 Task: Sort the recently solved tickets in your group, order by Latest update by the requester in descending order.
Action: Mouse moved to (270, 493)
Screenshot: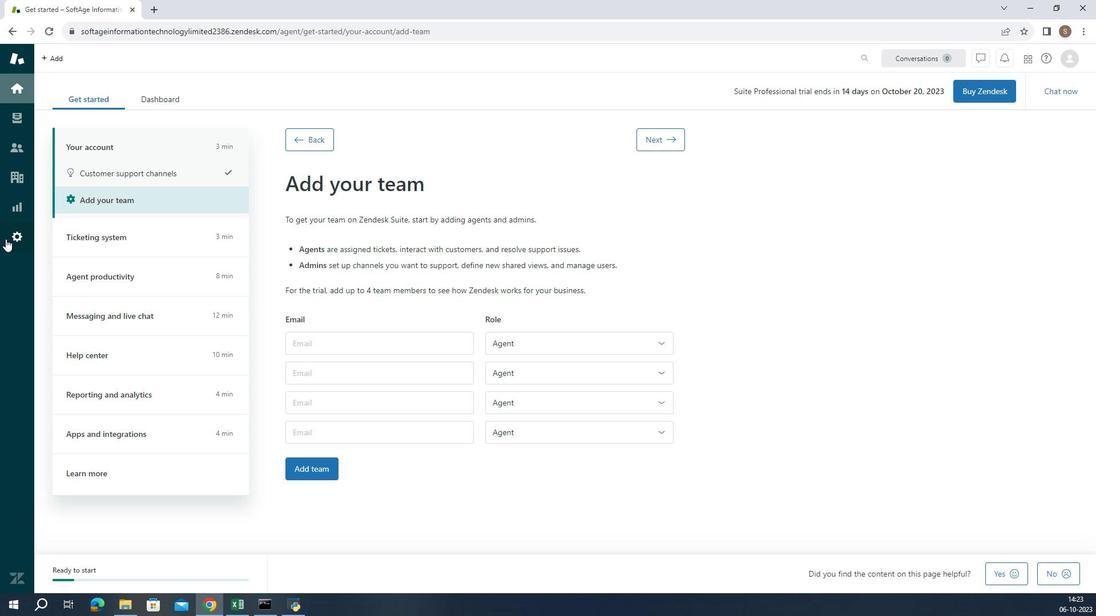 
Action: Mouse pressed left at (270, 493)
Screenshot: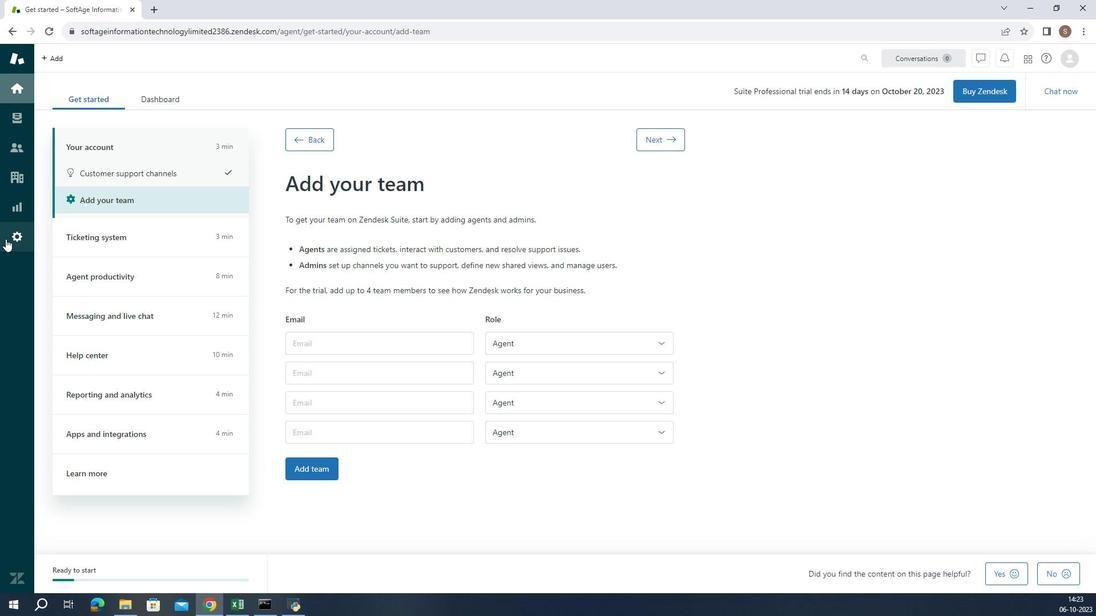 
Action: Mouse moved to (379, 499)
Screenshot: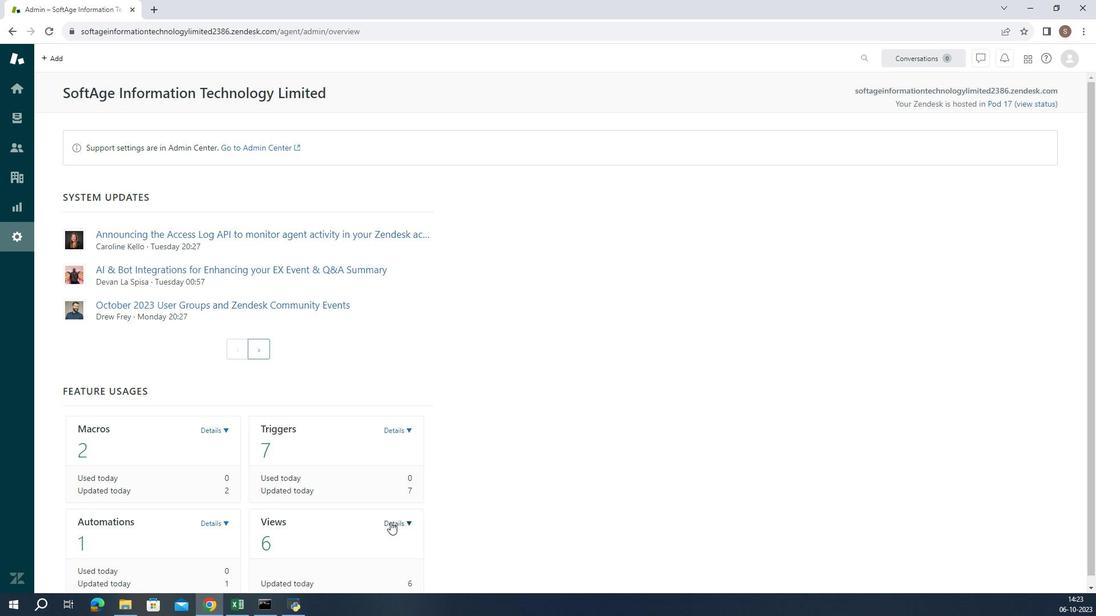 
Action: Mouse pressed left at (379, 499)
Screenshot: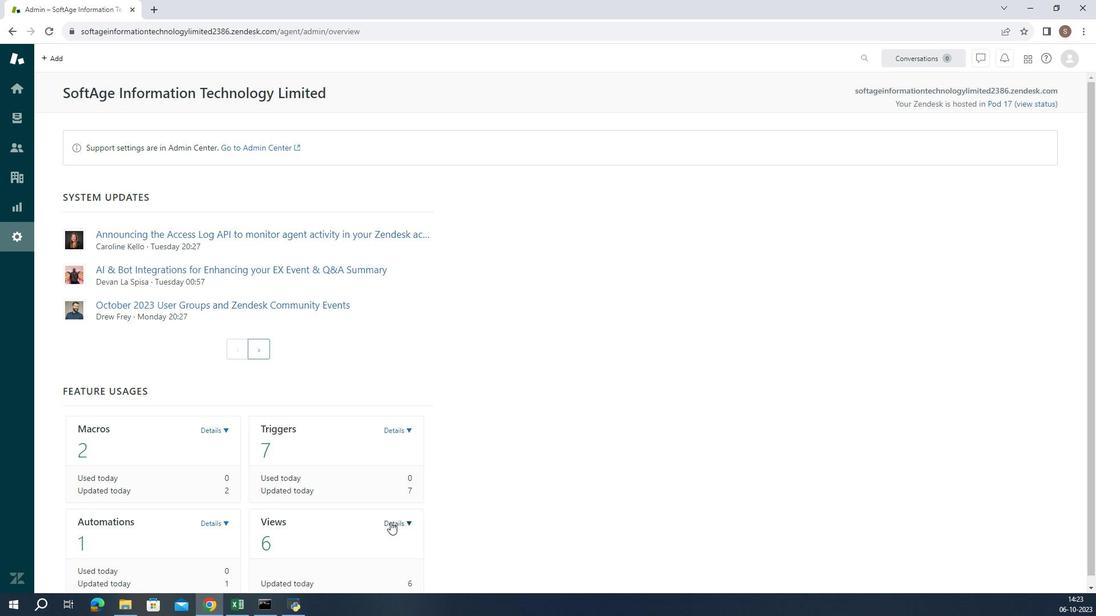 
Action: Mouse moved to (364, 500)
Screenshot: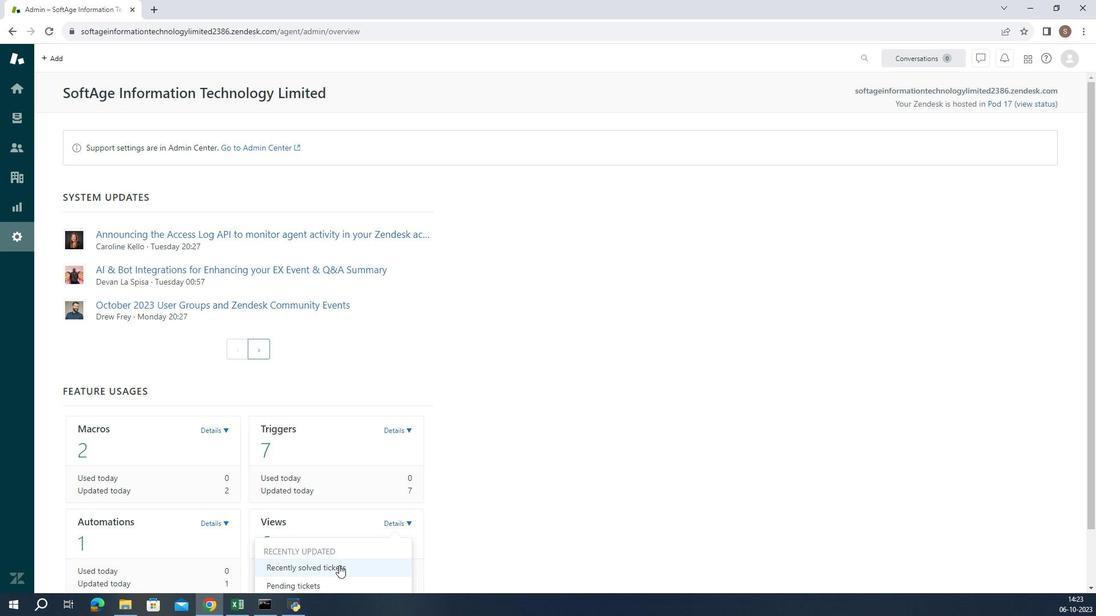 
Action: Mouse pressed left at (364, 500)
Screenshot: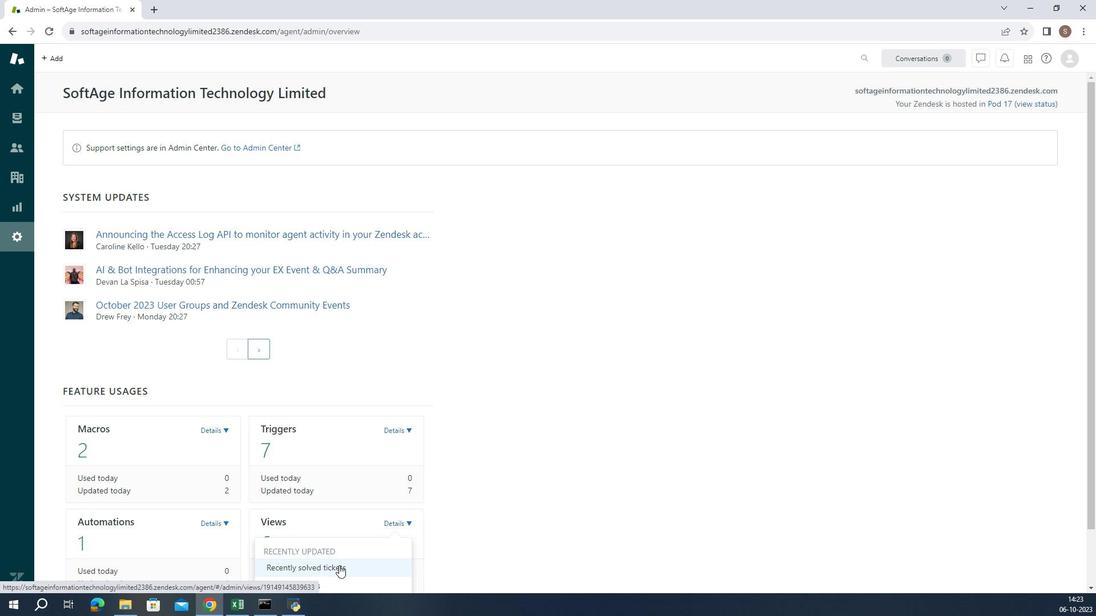 
Action: Mouse moved to (396, 498)
Screenshot: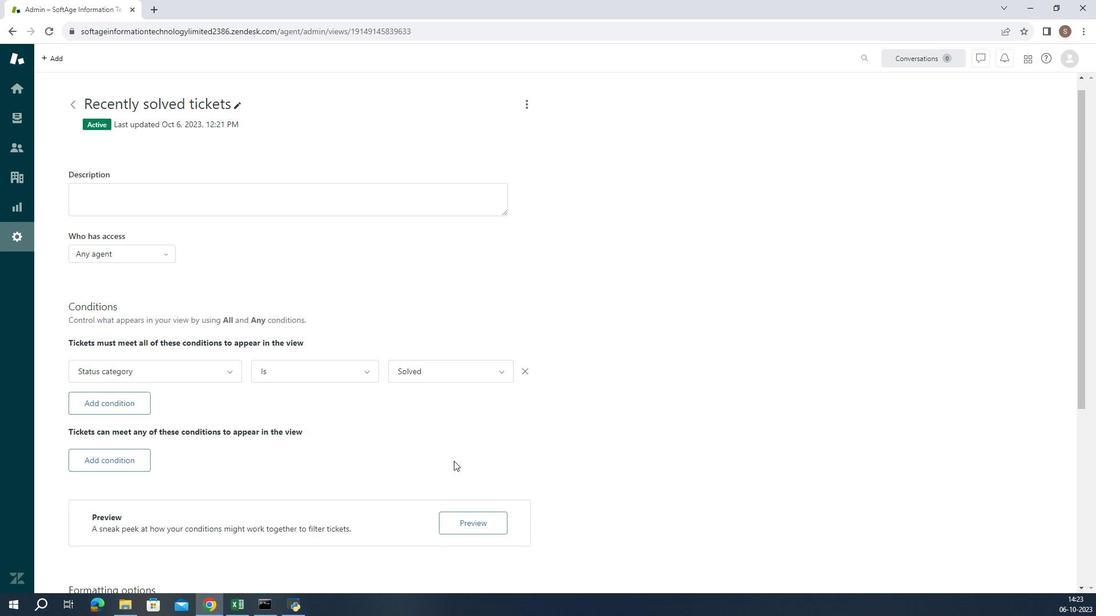 
Action: Mouse scrolled (396, 498) with delta (0, 0)
Screenshot: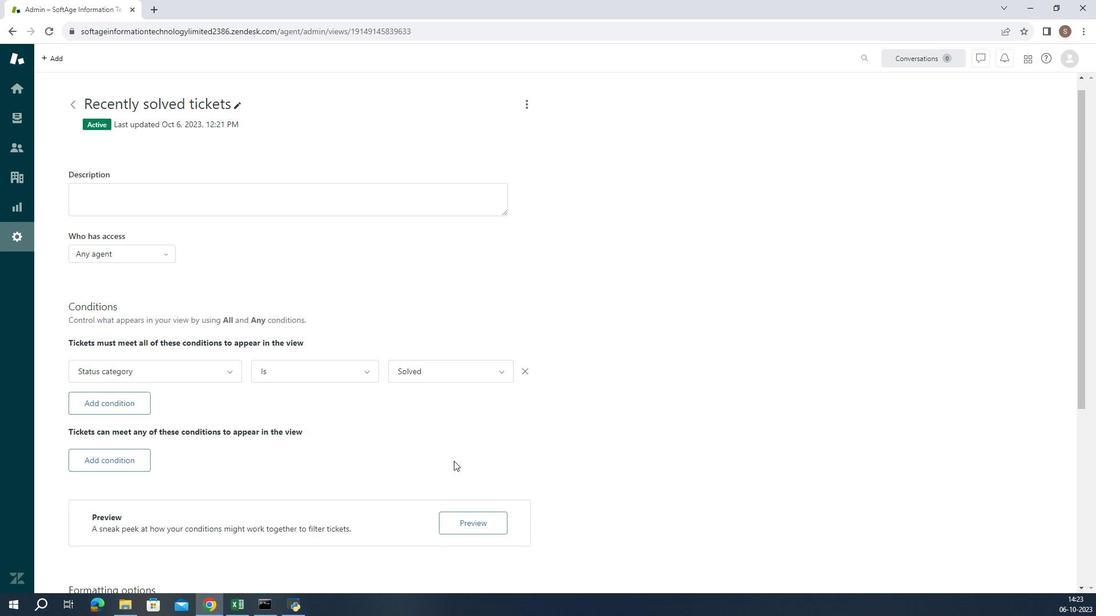 
Action: Mouse moved to (396, 498)
Screenshot: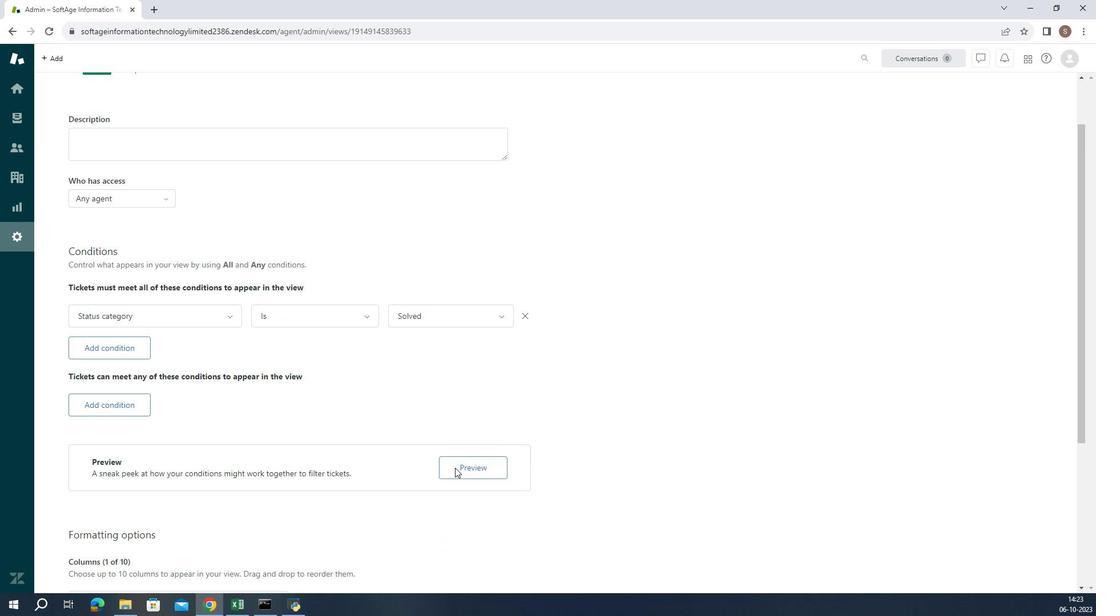 
Action: Mouse scrolled (396, 498) with delta (0, 0)
Screenshot: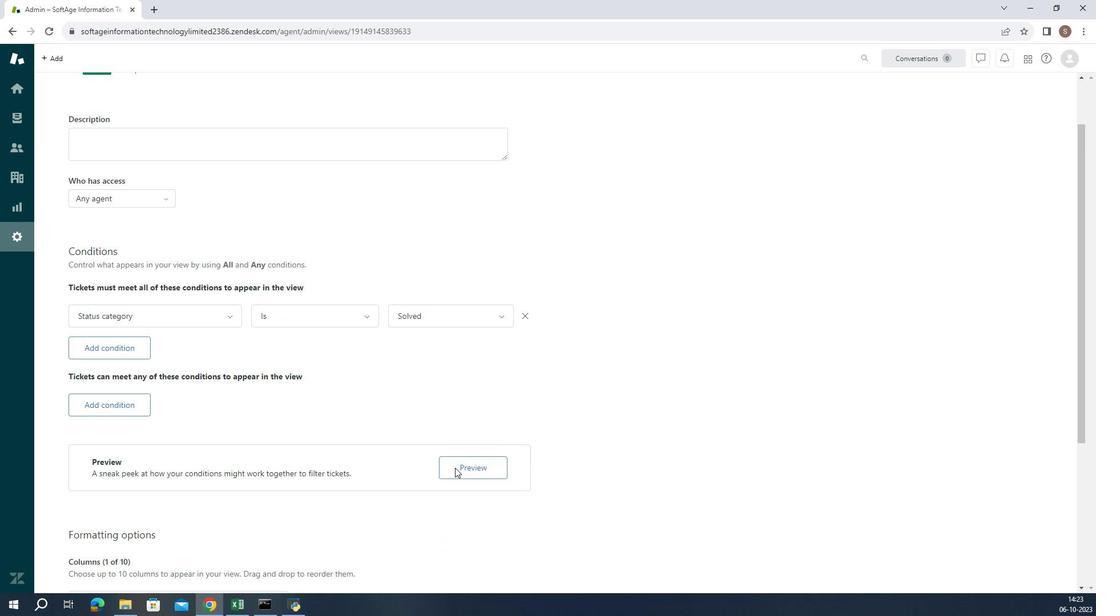 
Action: Mouse moved to (396, 498)
Screenshot: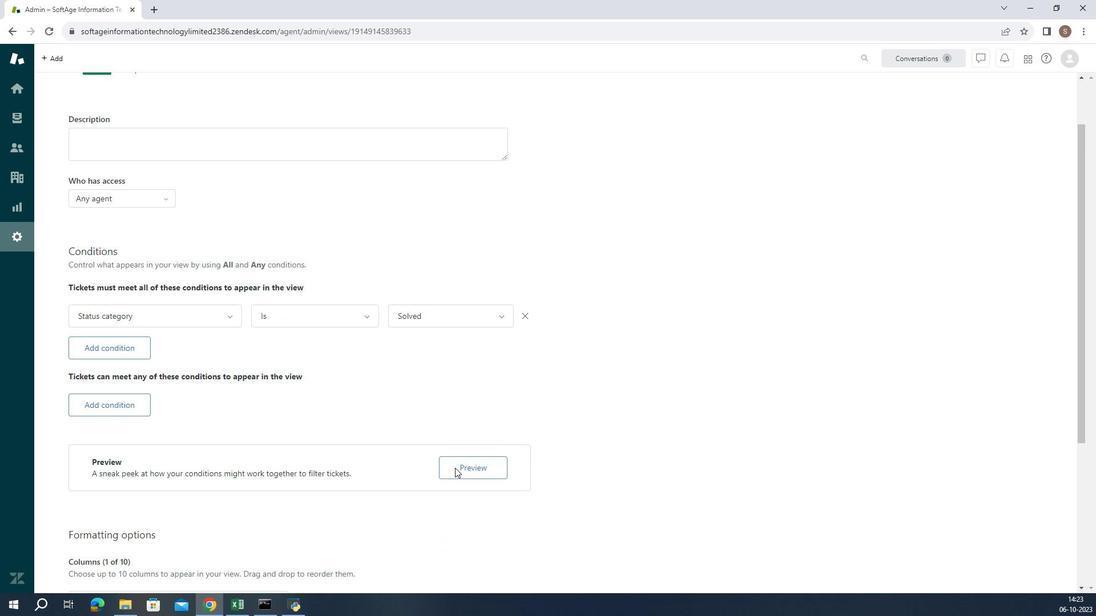 
Action: Mouse scrolled (396, 498) with delta (0, 0)
Screenshot: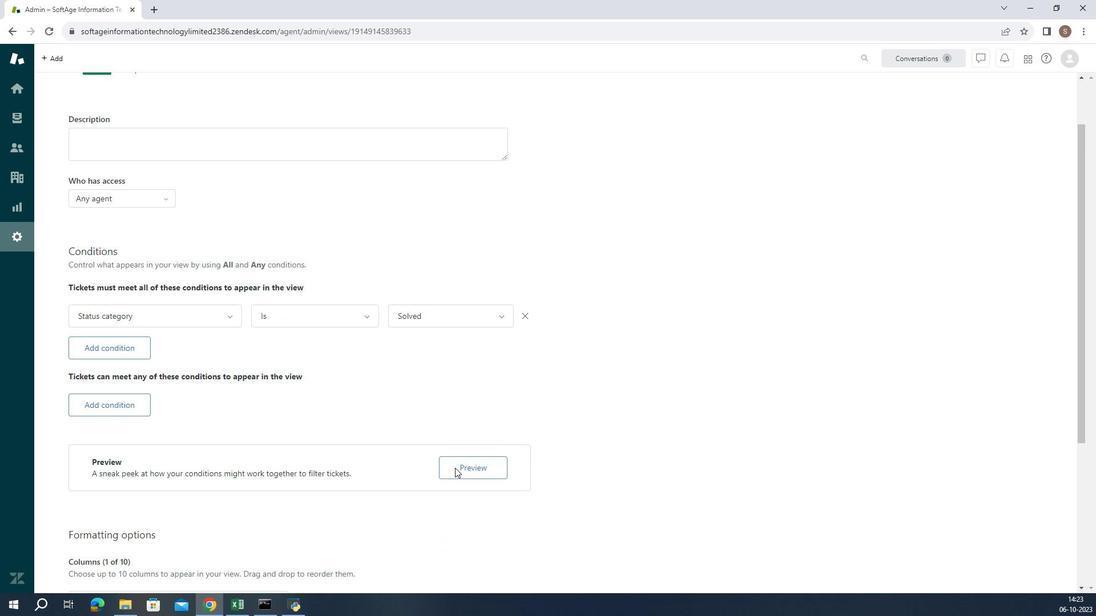 
Action: Mouse moved to (396, 499)
Screenshot: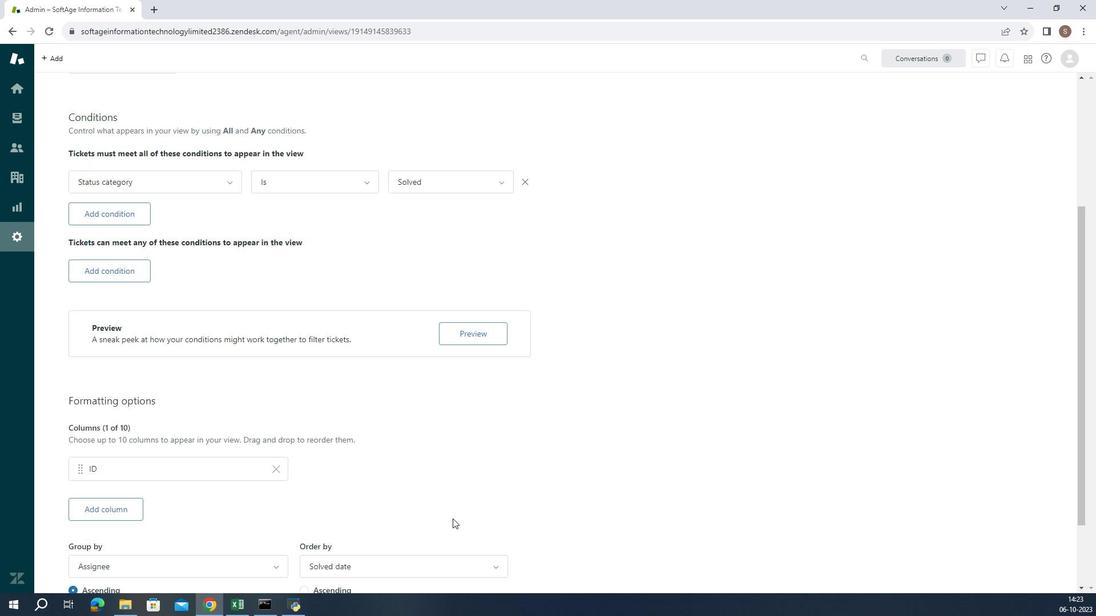 
Action: Mouse scrolled (396, 499) with delta (0, 0)
Screenshot: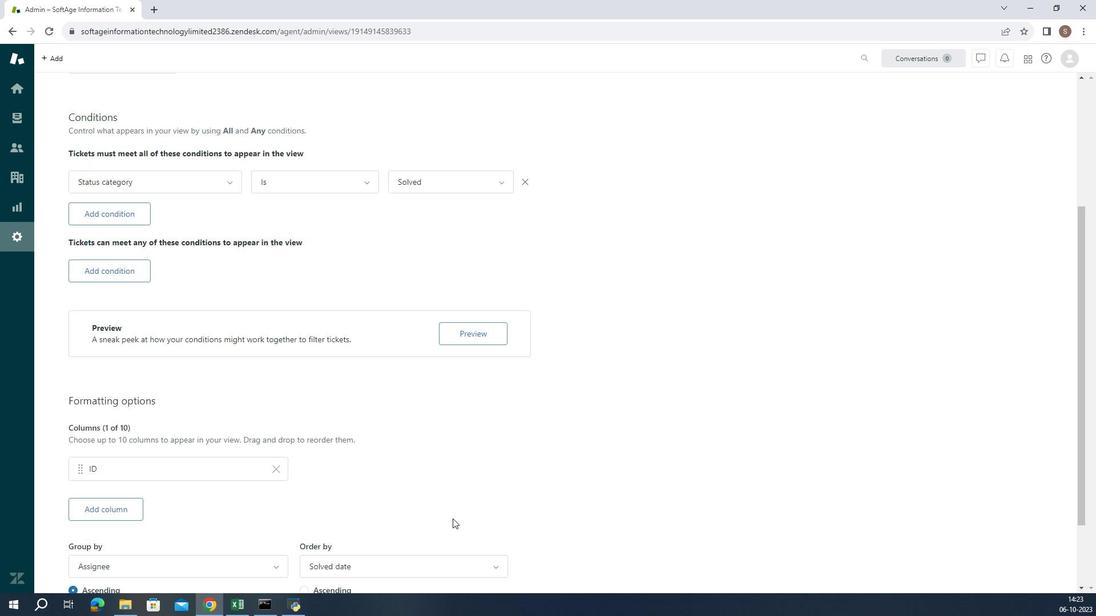 
Action: Mouse moved to (396, 499)
Screenshot: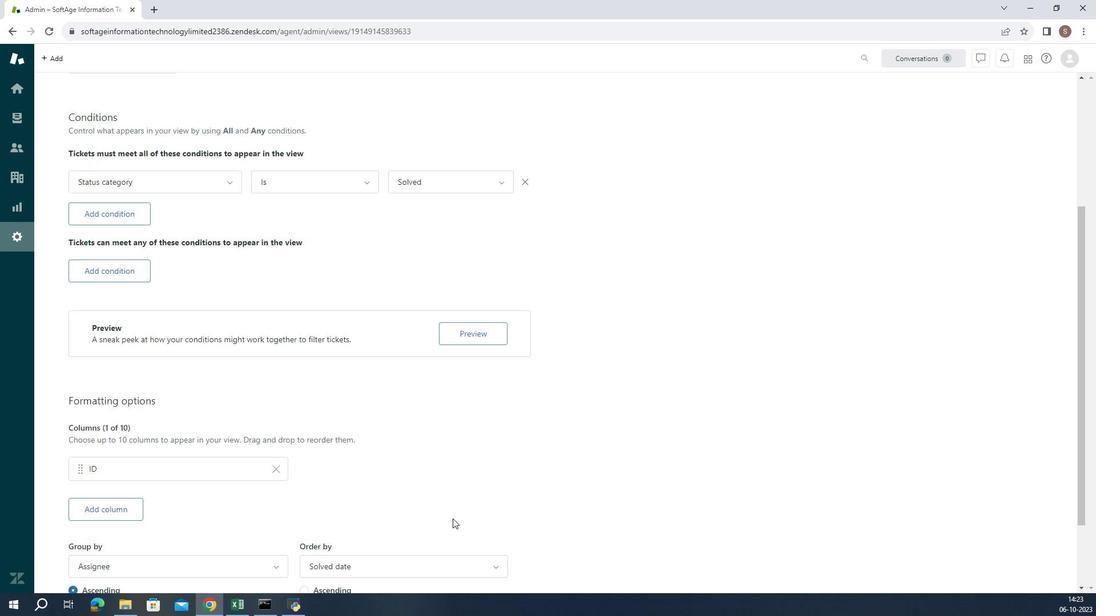 
Action: Mouse scrolled (396, 499) with delta (0, 0)
Screenshot: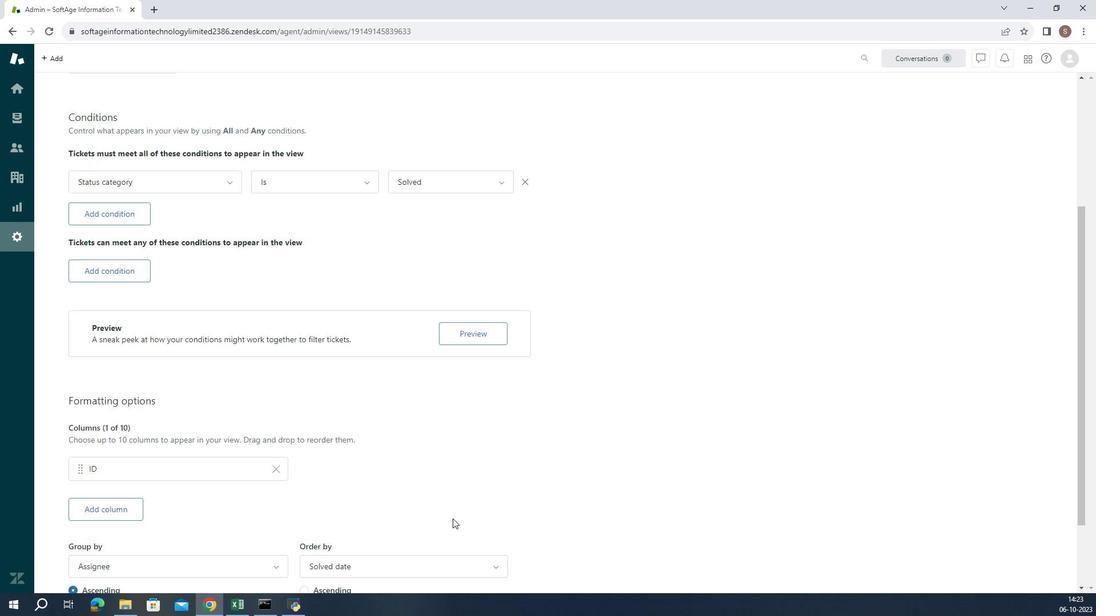 
Action: Mouse moved to (396, 499)
Screenshot: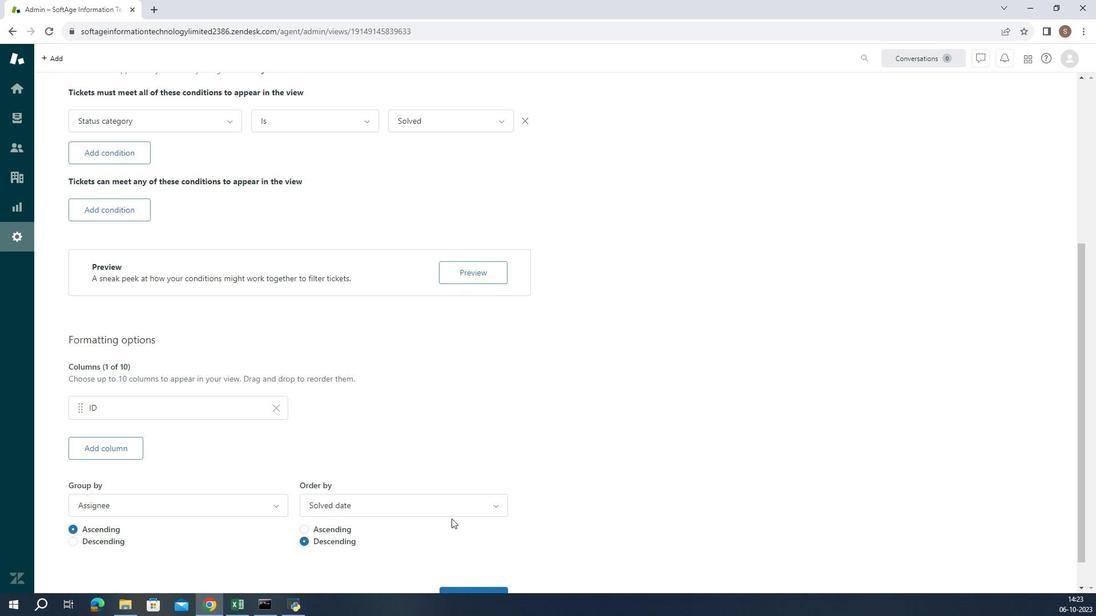 
Action: Mouse scrolled (396, 499) with delta (0, 0)
Screenshot: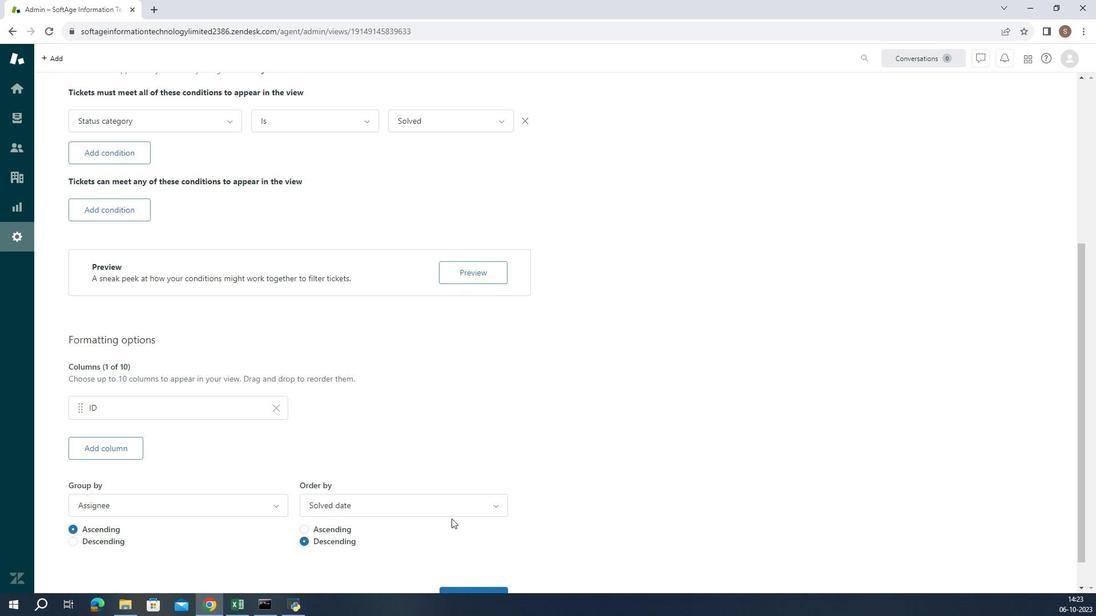 
Action: Mouse moved to (390, 498)
Screenshot: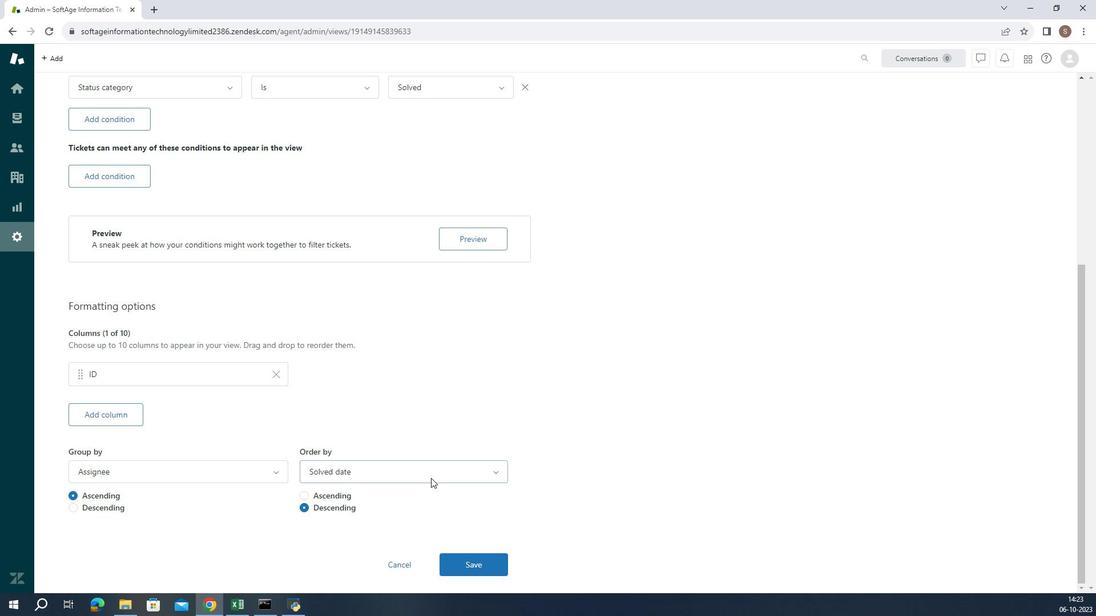 
Action: Mouse pressed left at (390, 498)
Screenshot: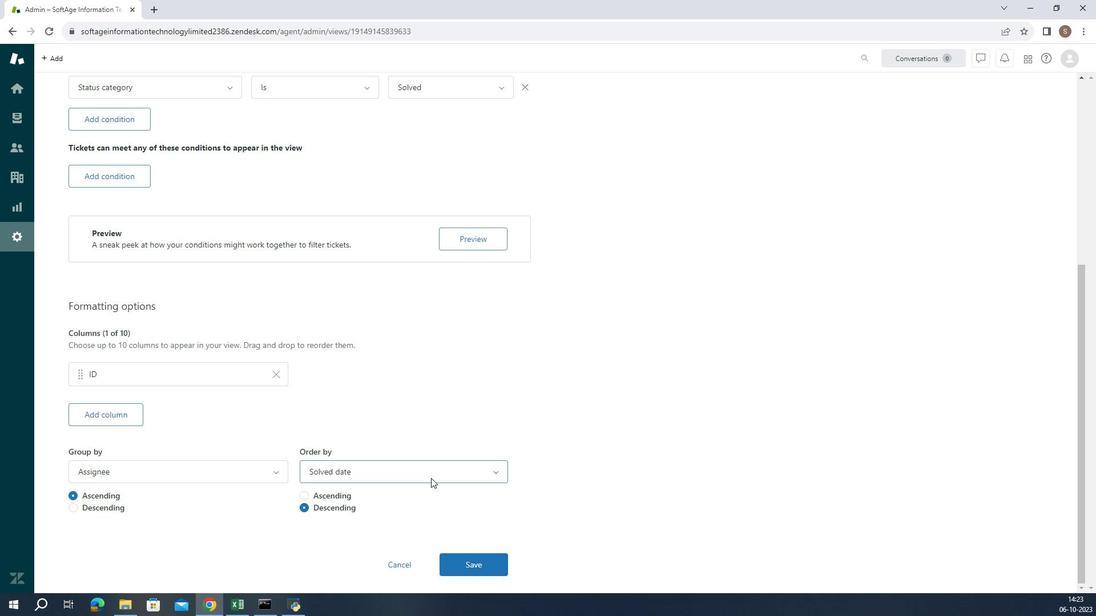 
Action: Mouse moved to (386, 494)
Screenshot: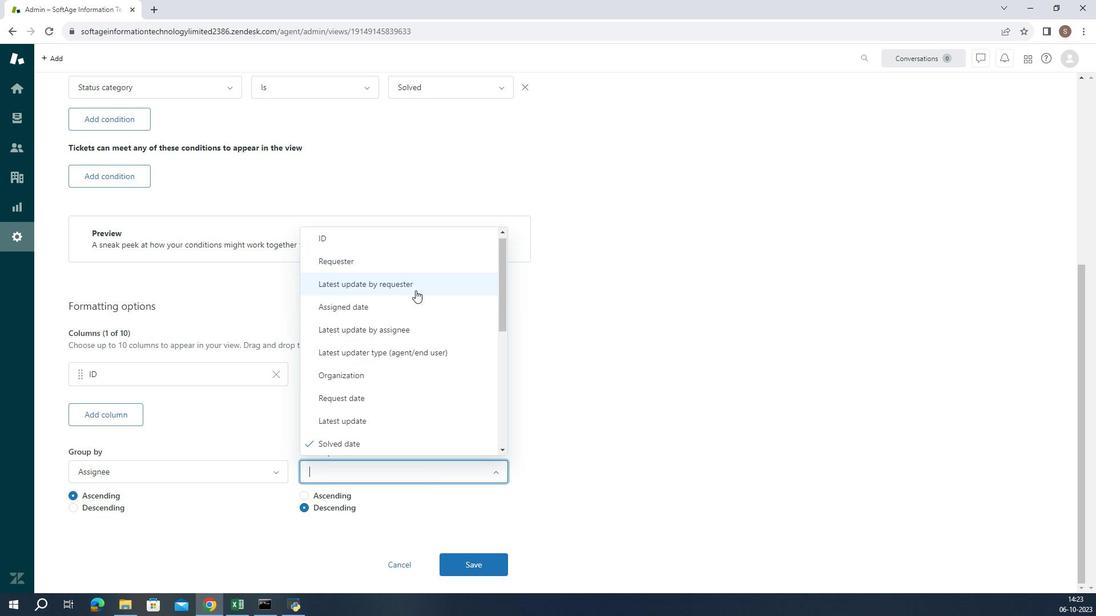 
Action: Mouse pressed left at (386, 494)
Screenshot: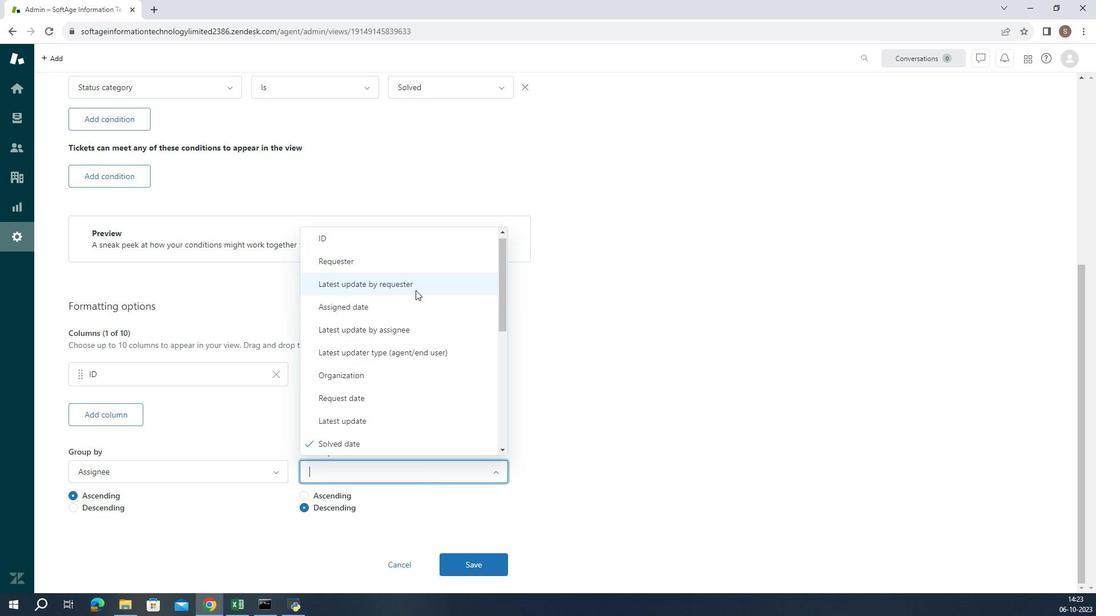 
Action: Mouse moved to (364, 499)
Screenshot: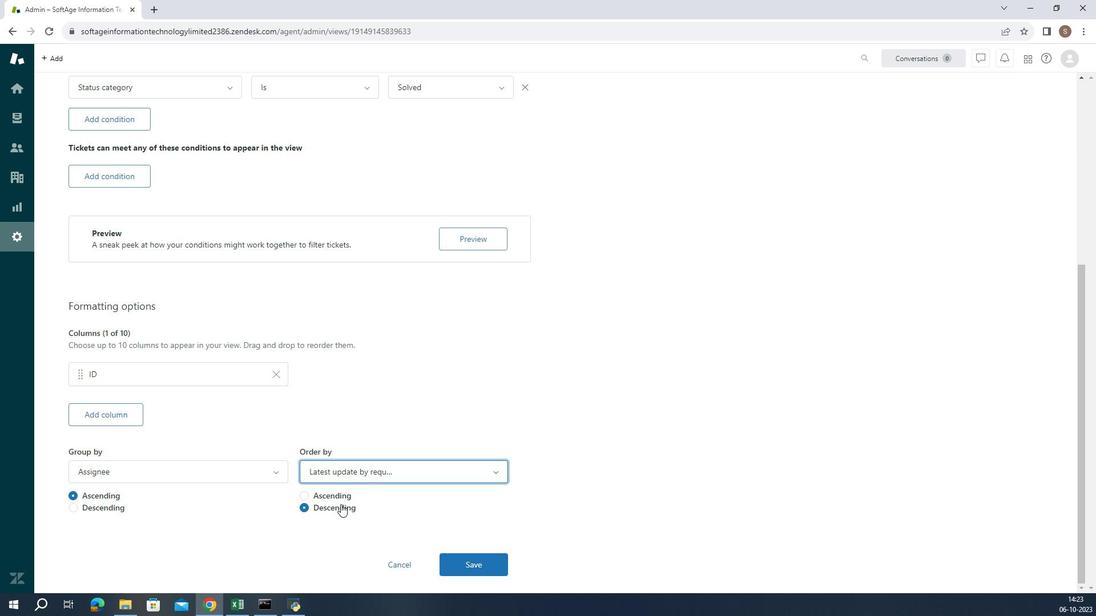 
Action: Mouse pressed left at (364, 499)
Screenshot: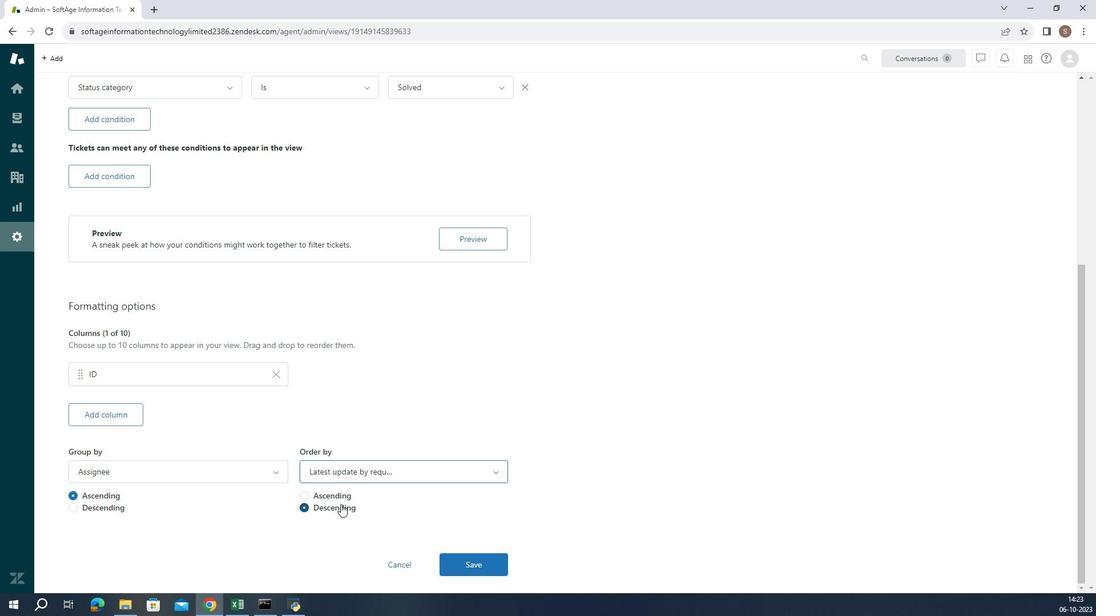
Action: Mouse moved to (364, 499)
Screenshot: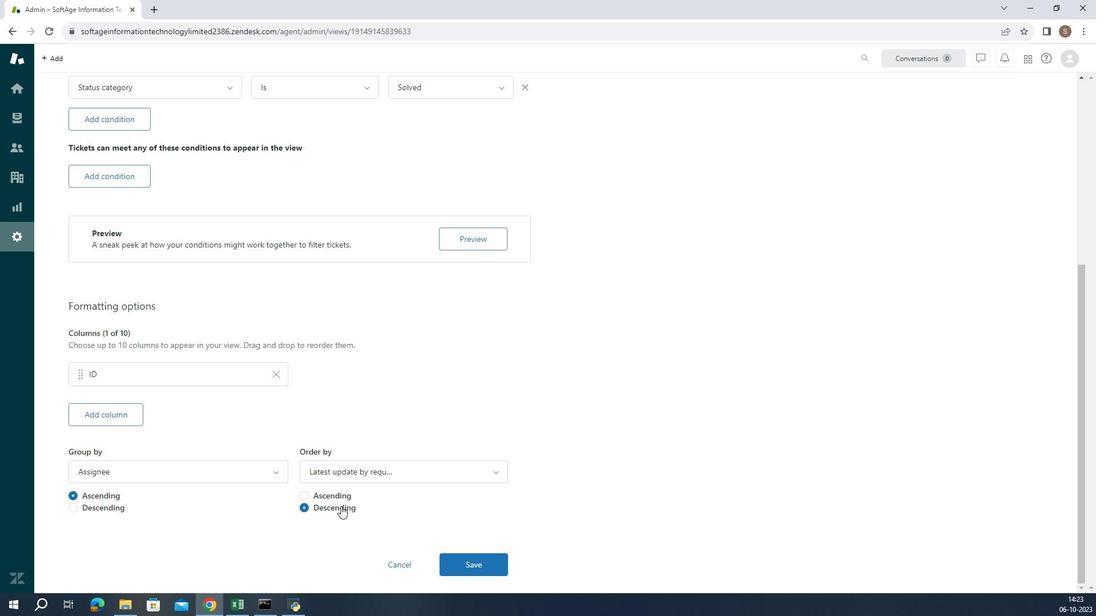 
